 Task: Apply the image recolor is no color.
Action: Mouse moved to (190, 83)
Screenshot: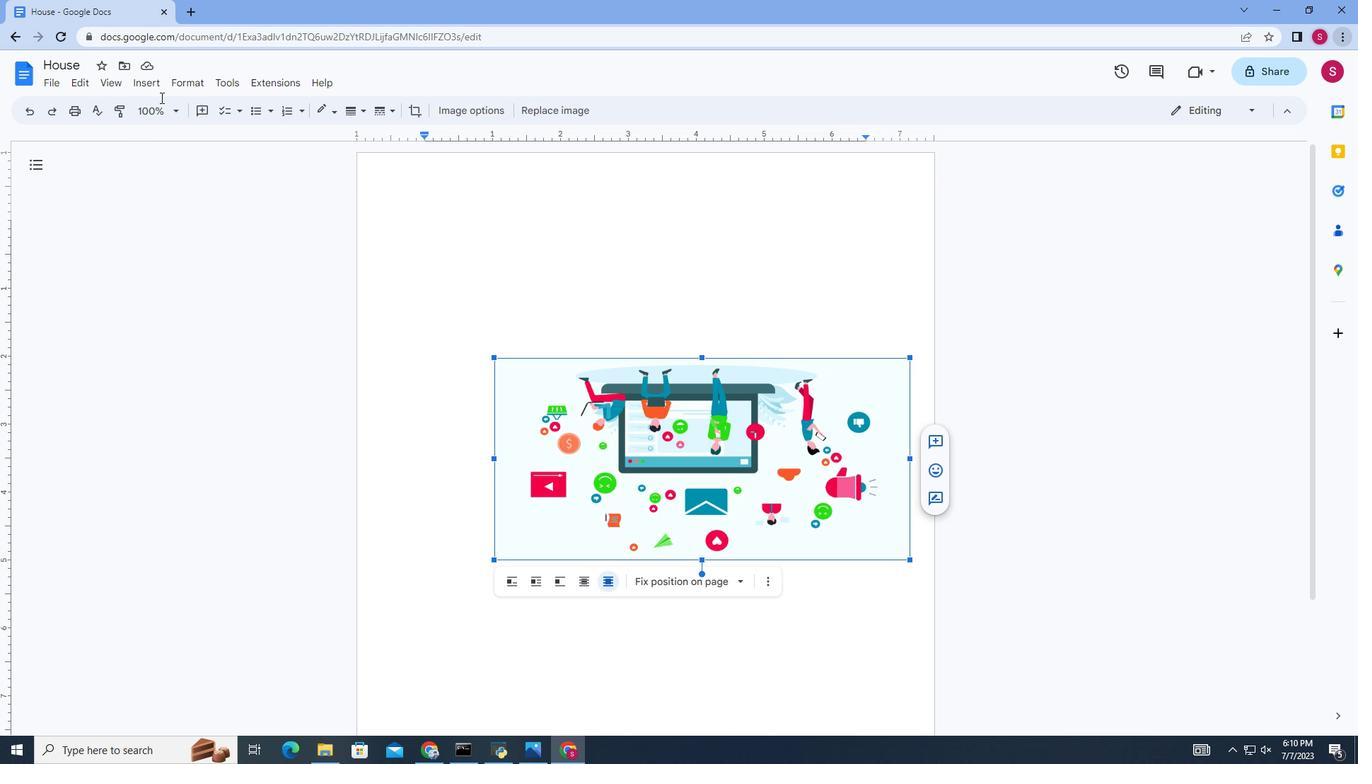 
Action: Mouse pressed left at (190, 83)
Screenshot: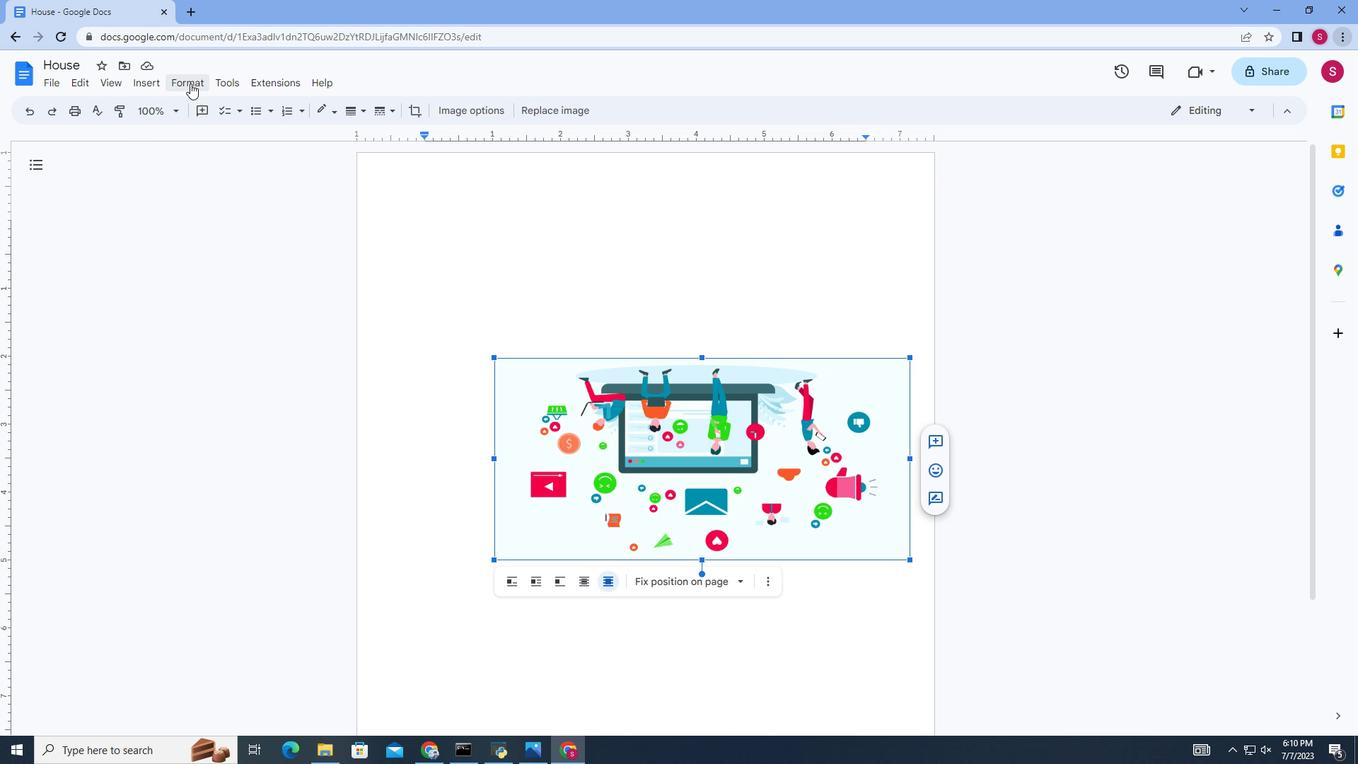 
Action: Mouse moved to (249, 356)
Screenshot: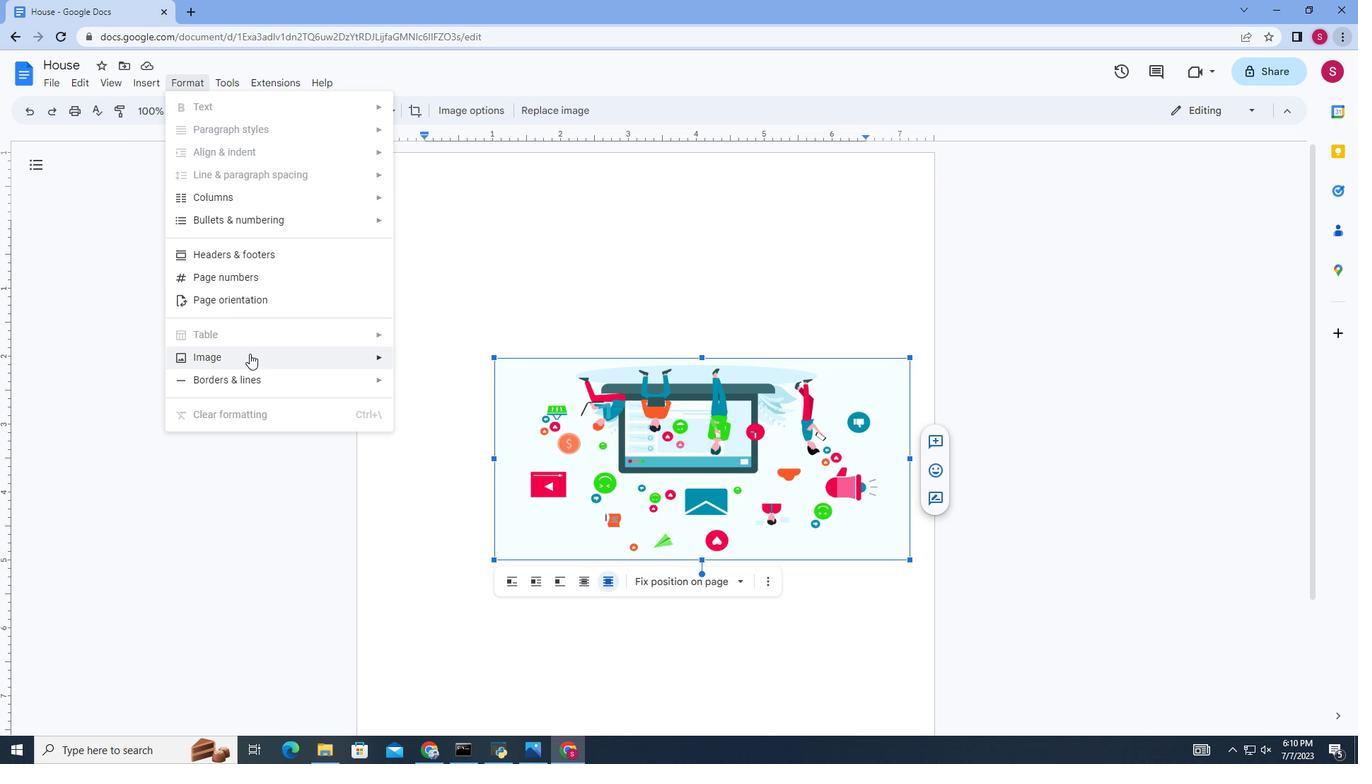 
Action: Mouse pressed left at (249, 356)
Screenshot: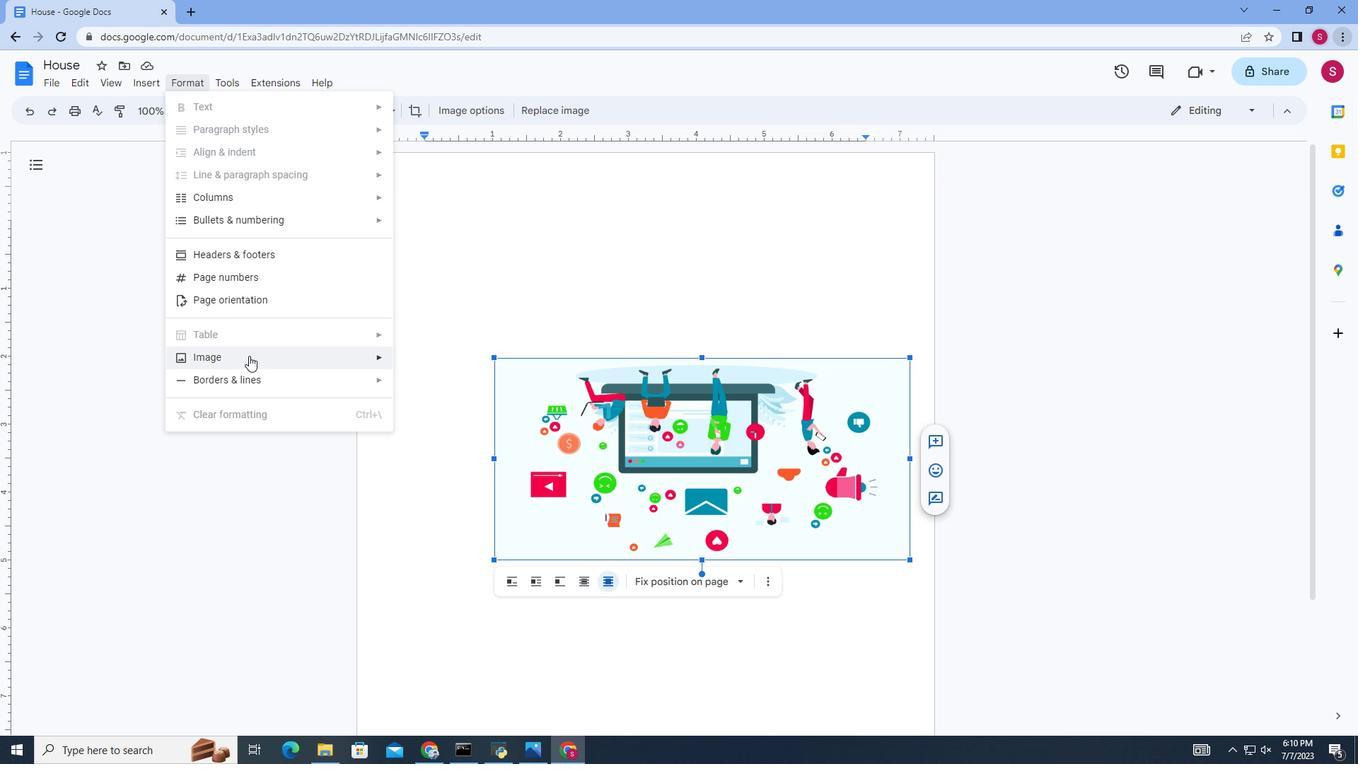 
Action: Mouse moved to (438, 423)
Screenshot: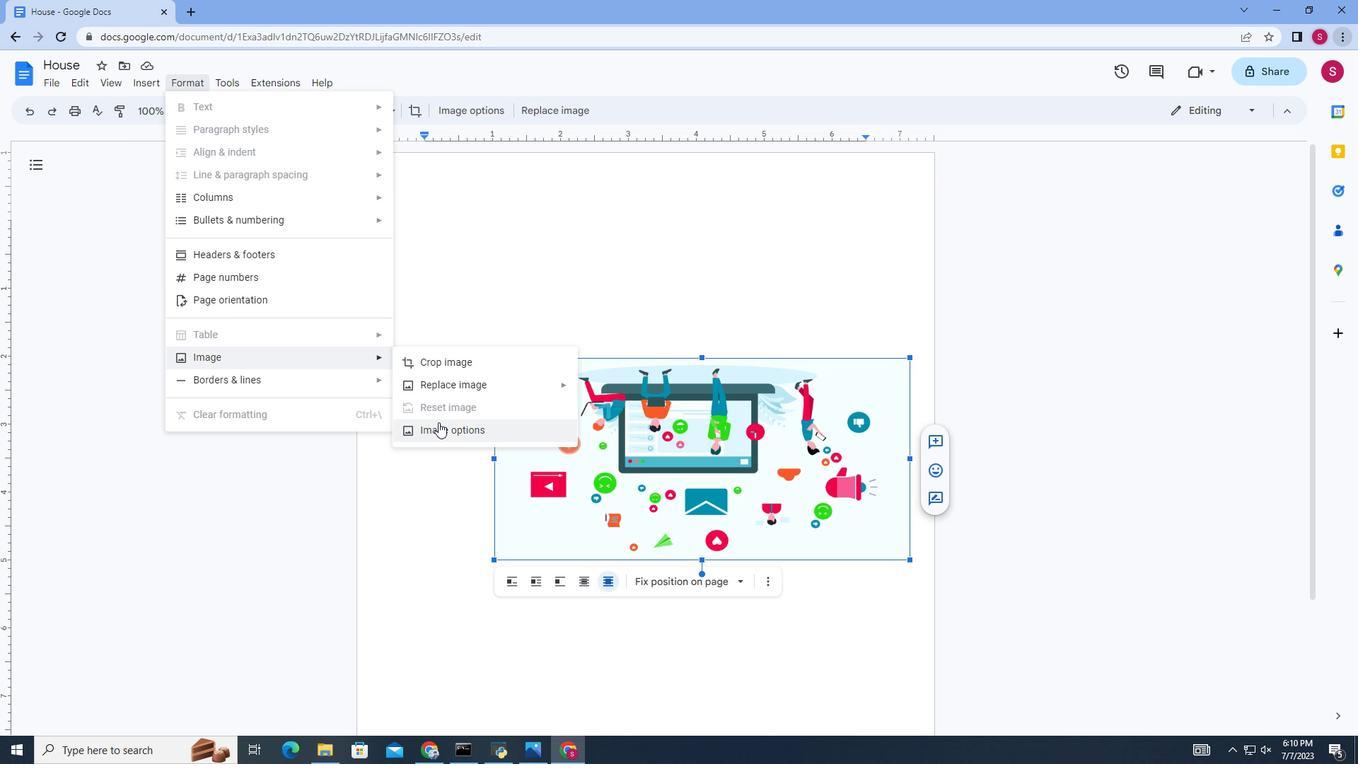 
Action: Mouse pressed left at (438, 423)
Screenshot: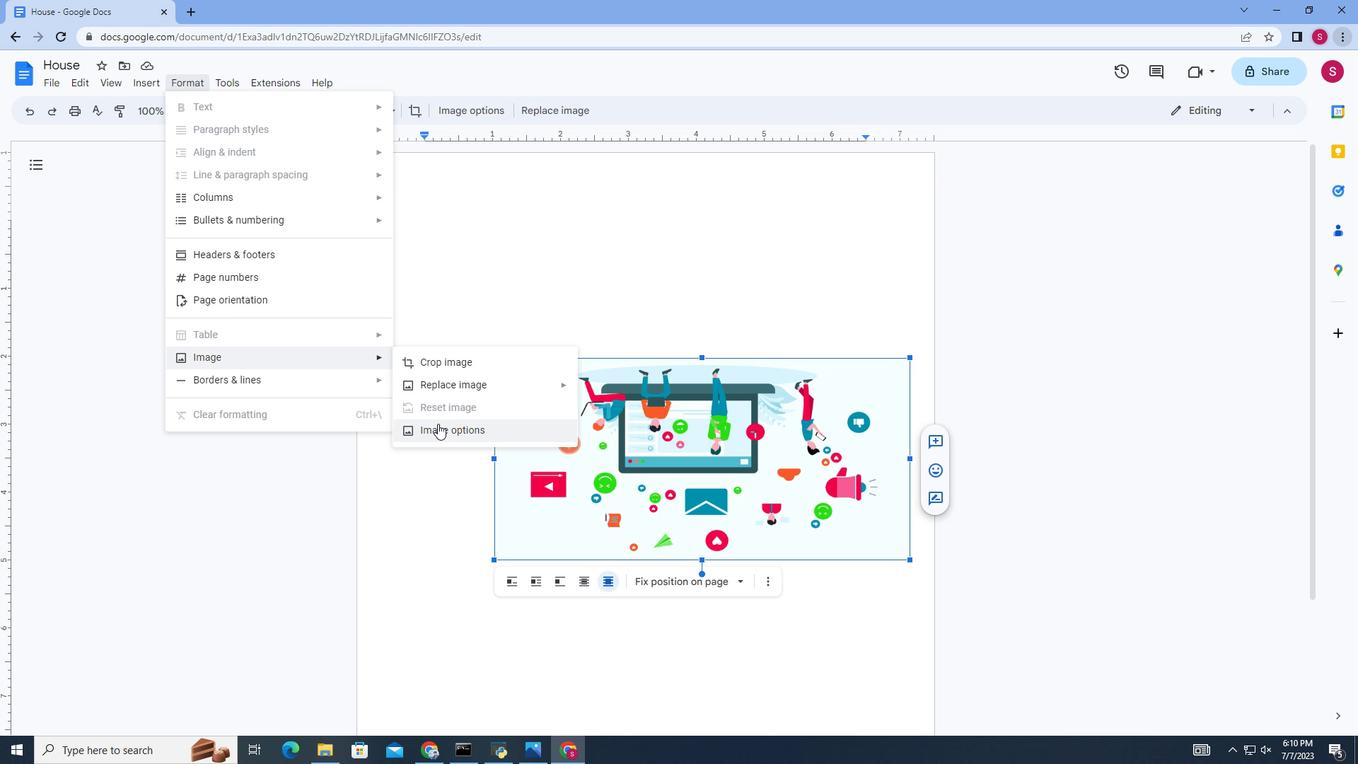 
Action: Mouse moved to (1152, 604)
Screenshot: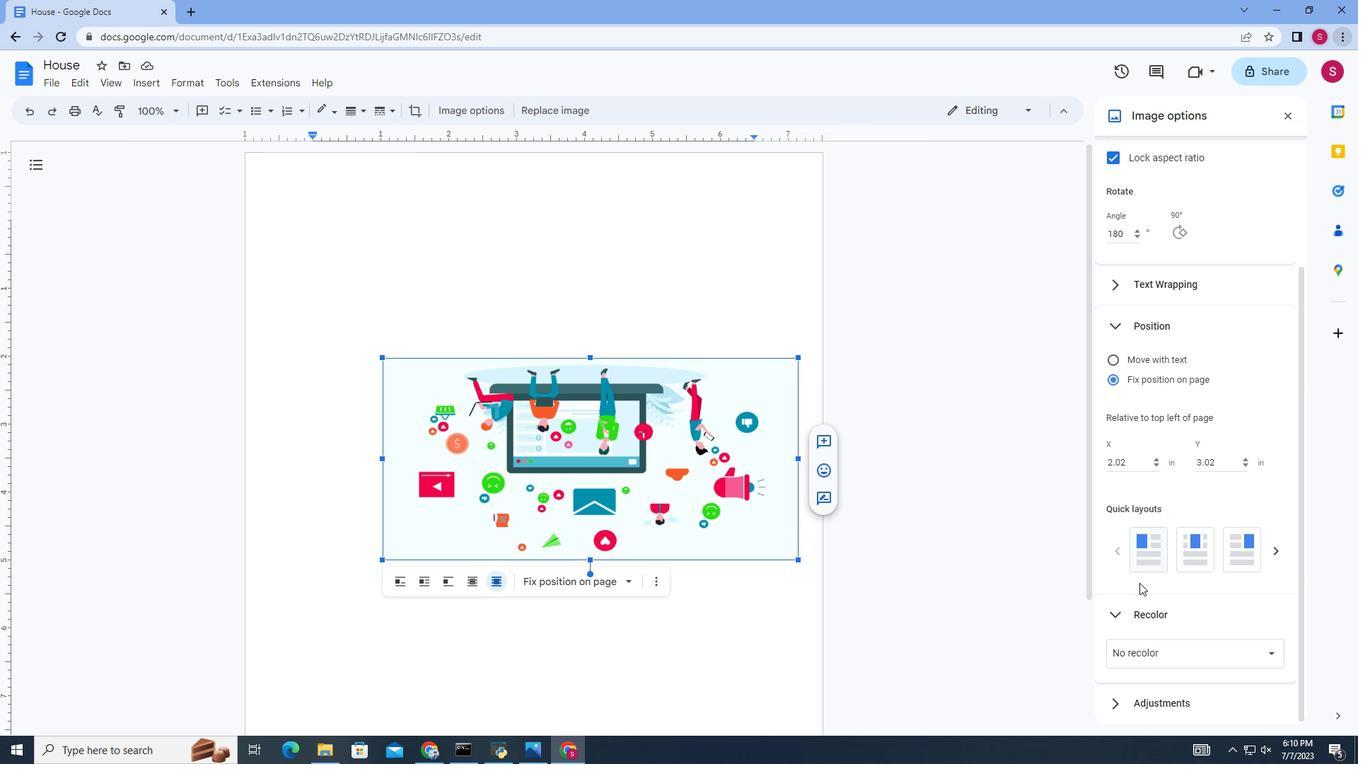 
Action: Mouse scrolled (1152, 603) with delta (0, 0)
Screenshot: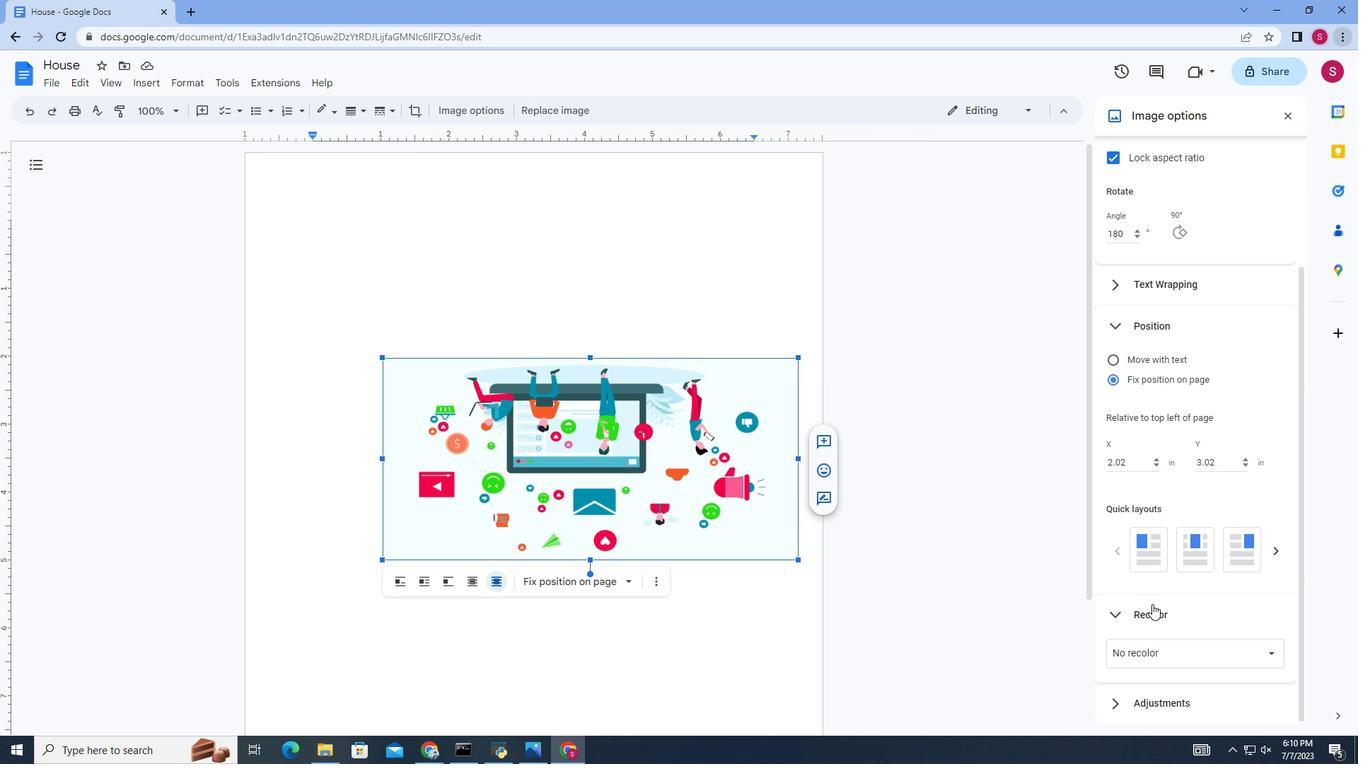 
Action: Mouse scrolled (1152, 603) with delta (0, 0)
Screenshot: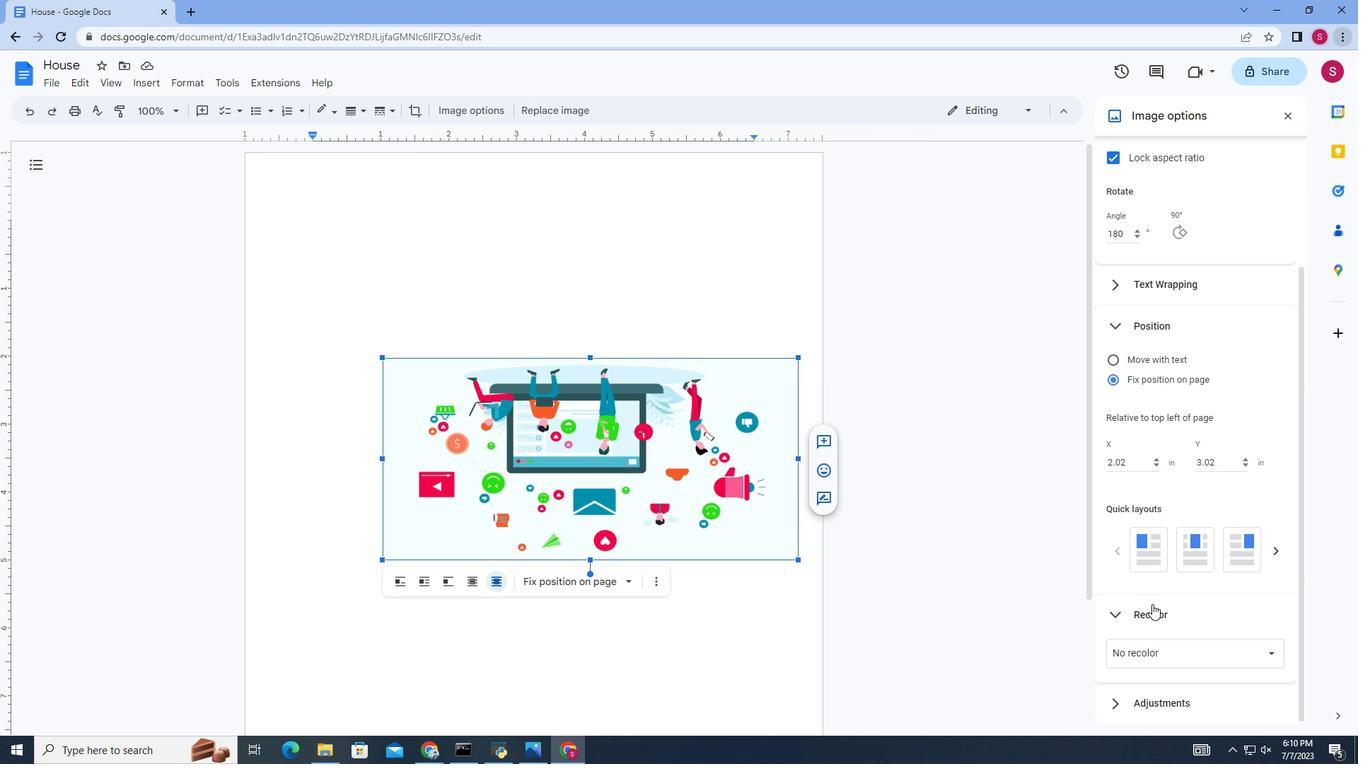 
Action: Mouse scrolled (1152, 603) with delta (0, 0)
Screenshot: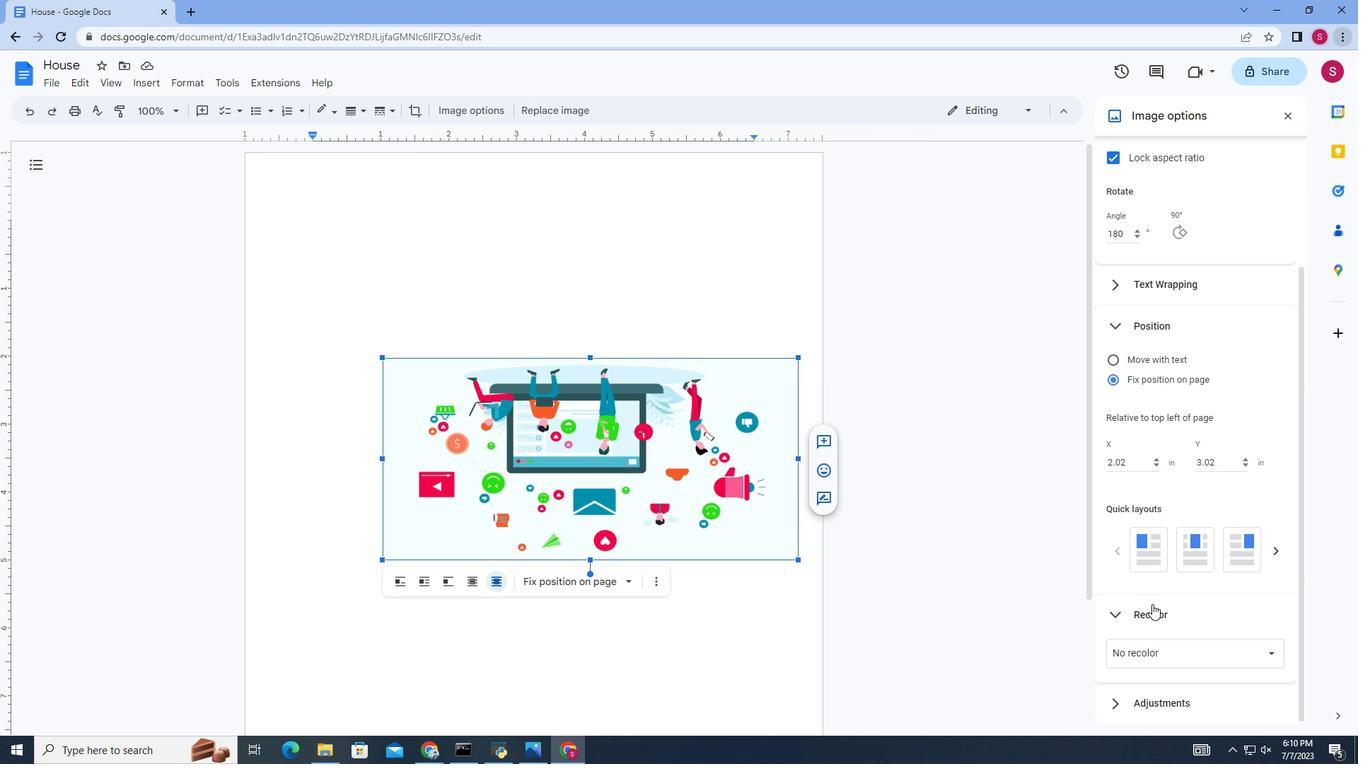 
Action: Mouse moved to (1156, 616)
Screenshot: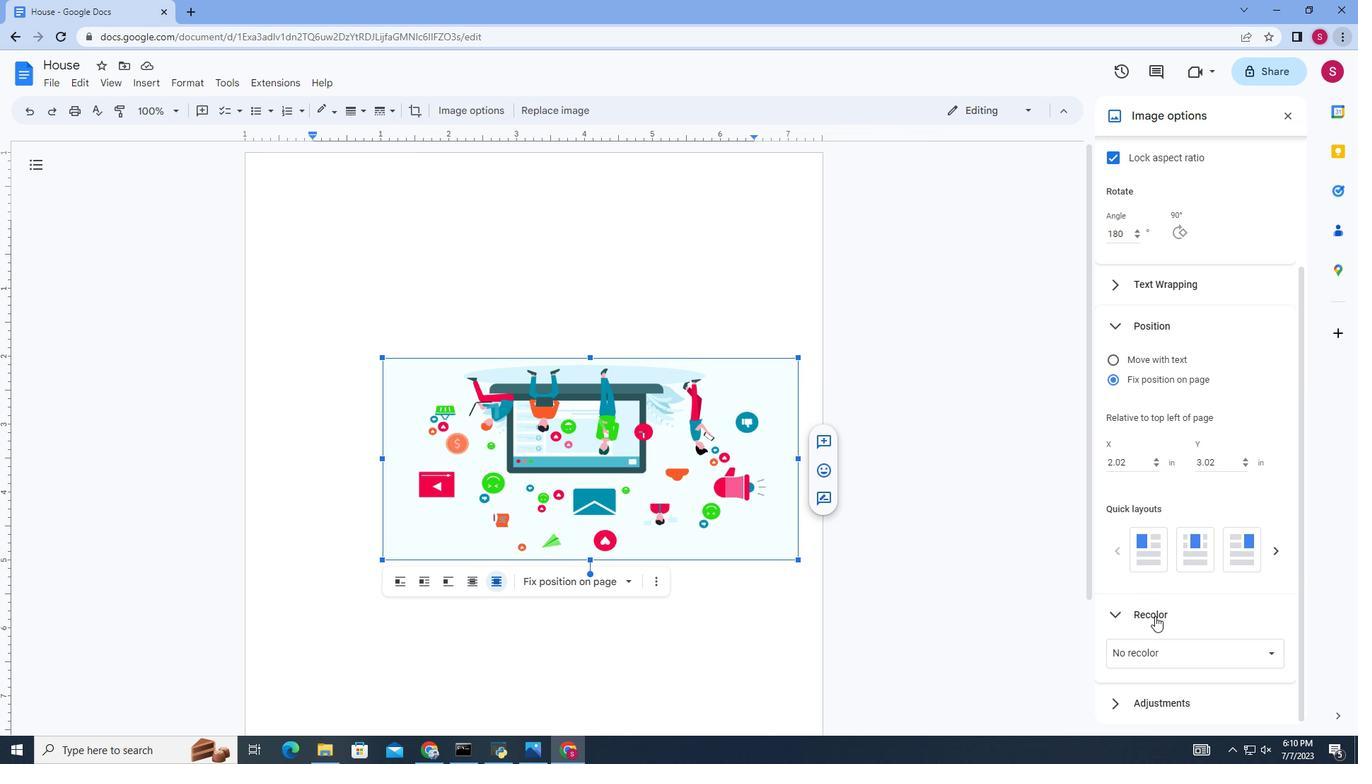 
Action: Mouse pressed left at (1156, 616)
Screenshot: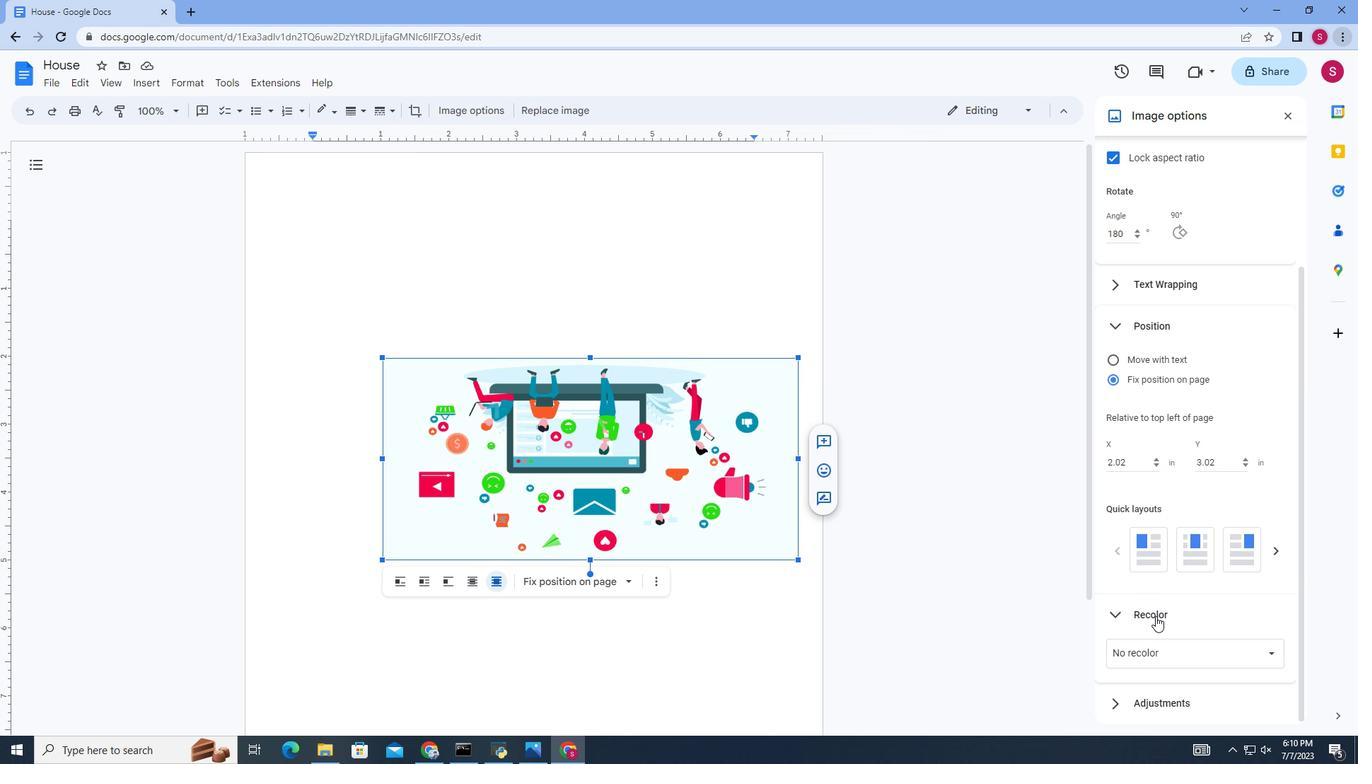 
Action: Mouse moved to (1155, 662)
Screenshot: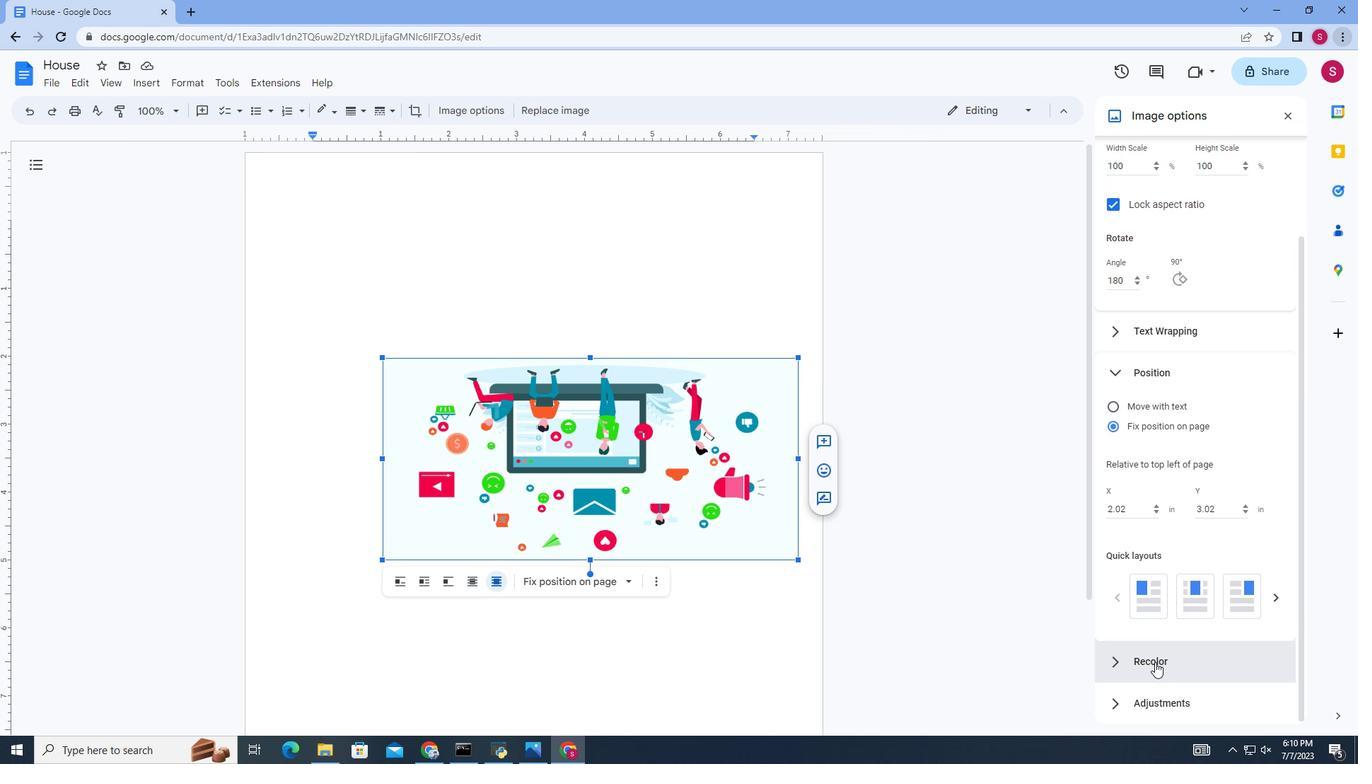 
Action: Mouse pressed left at (1155, 662)
Screenshot: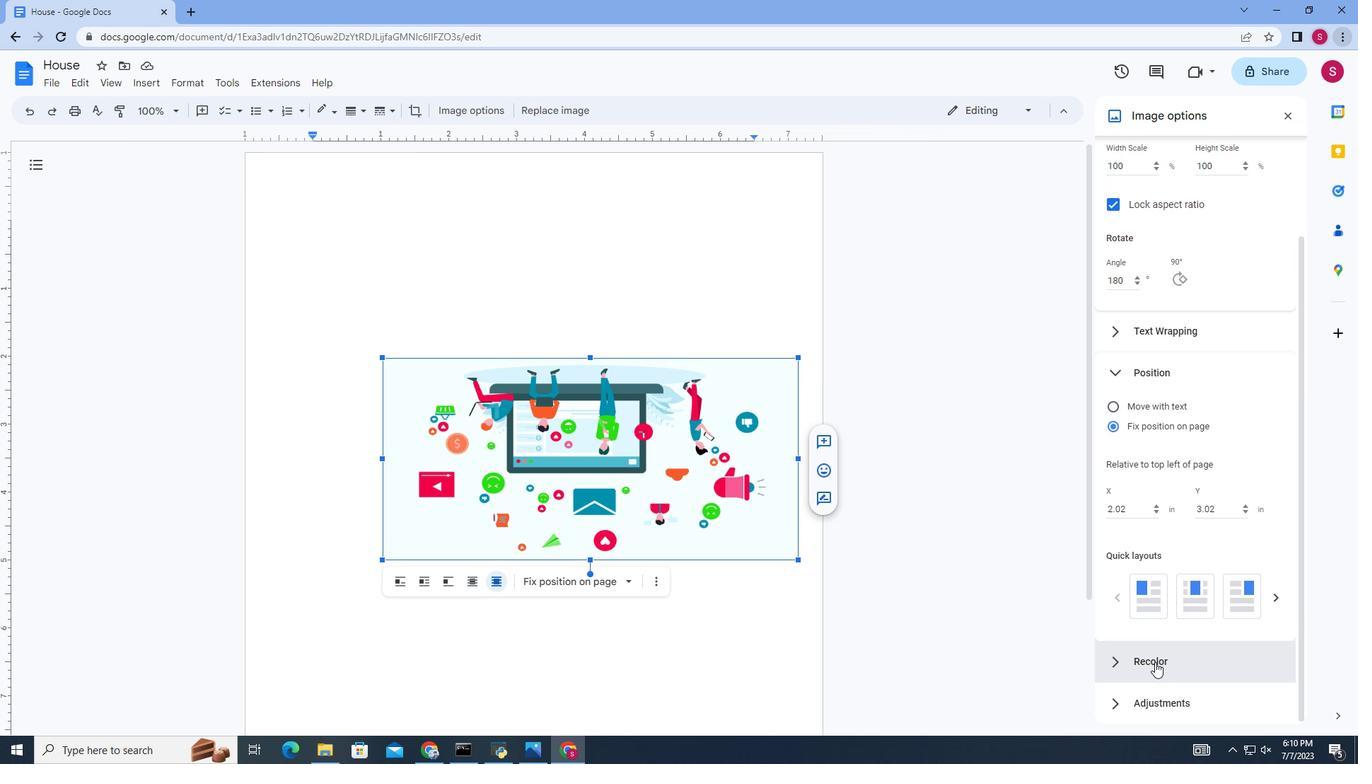 
Action: Mouse moved to (1155, 651)
Screenshot: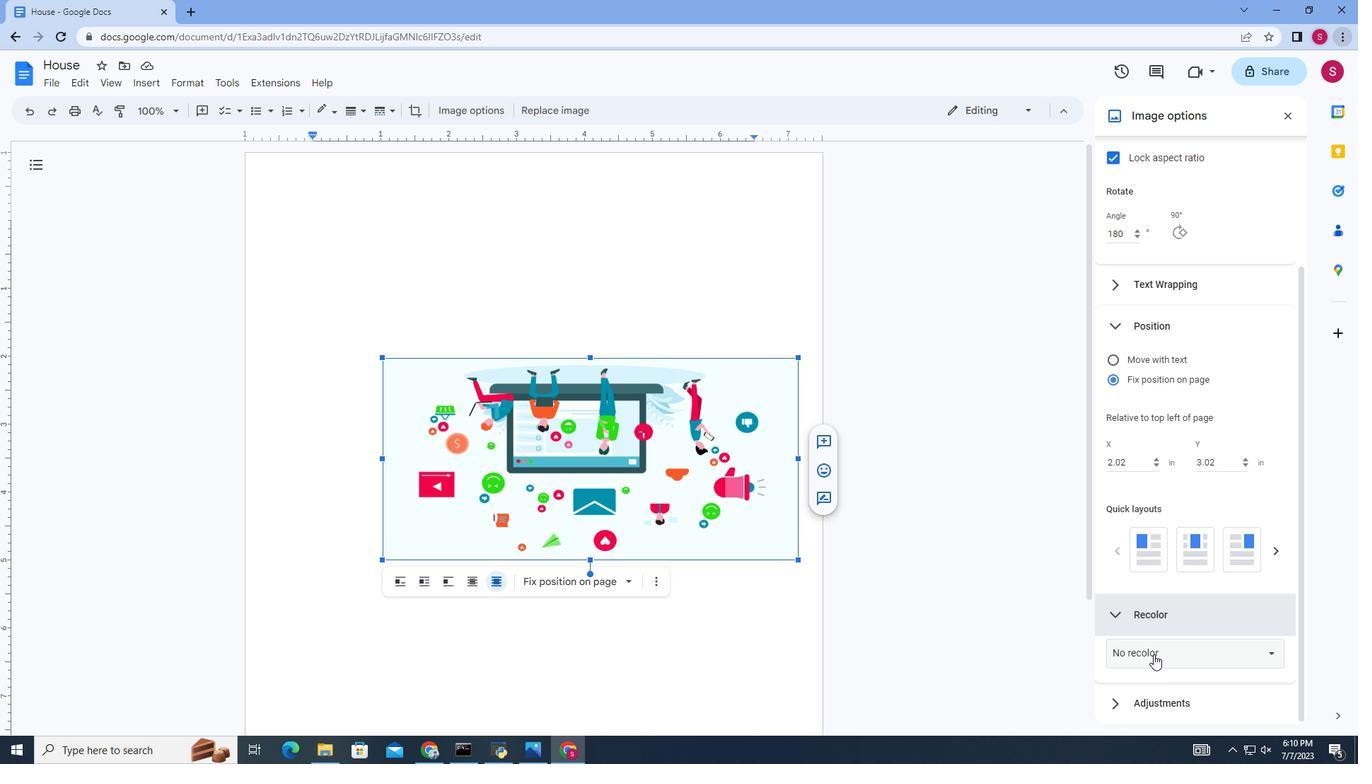 
Action: Mouse pressed left at (1155, 651)
Screenshot: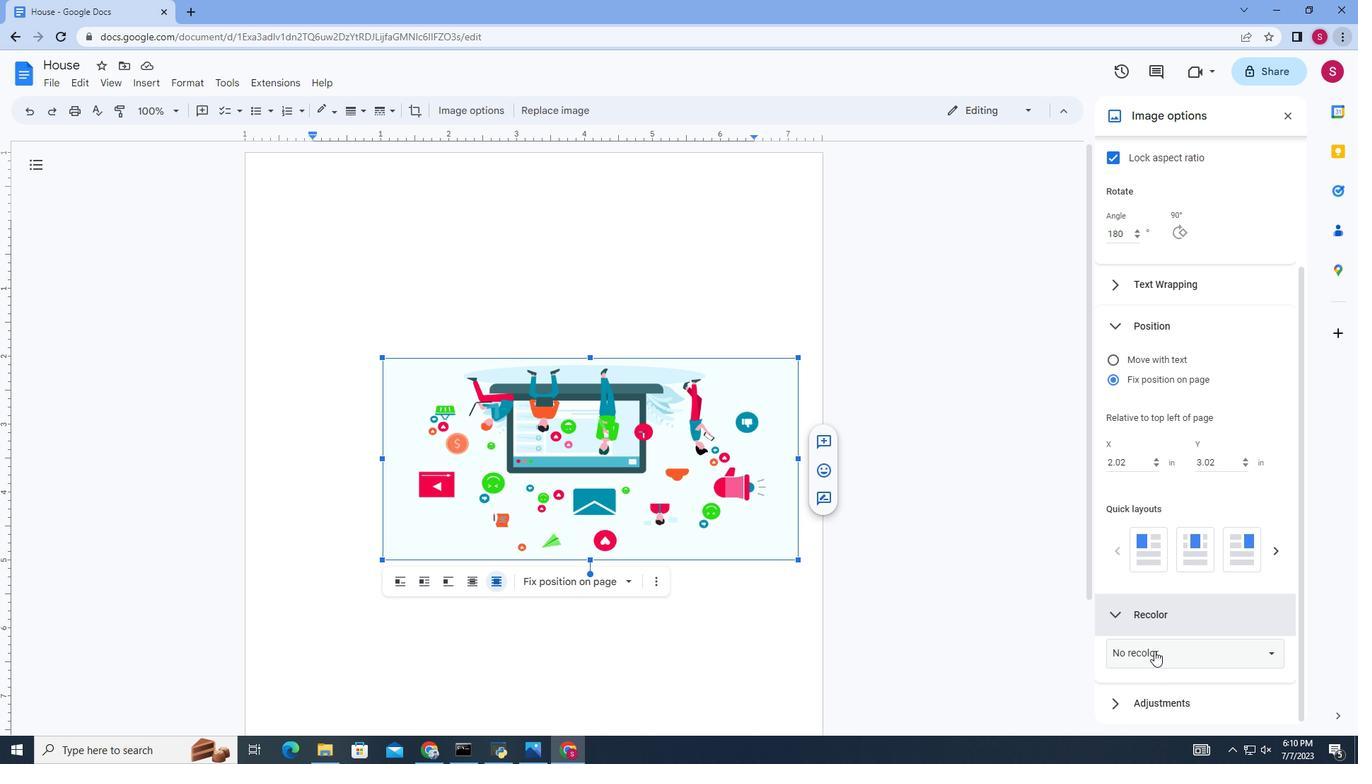 
Action: Mouse moved to (1157, 171)
Screenshot: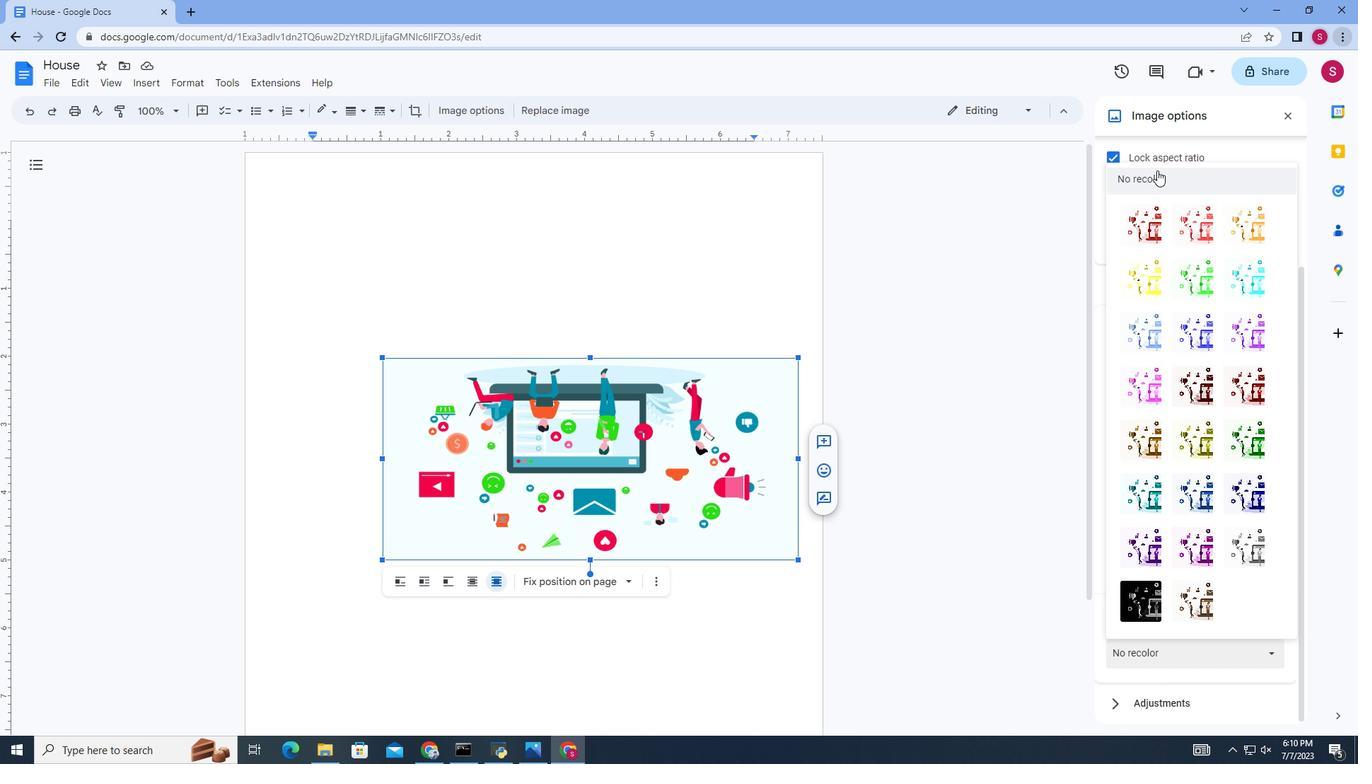 
Action: Mouse pressed left at (1157, 171)
Screenshot: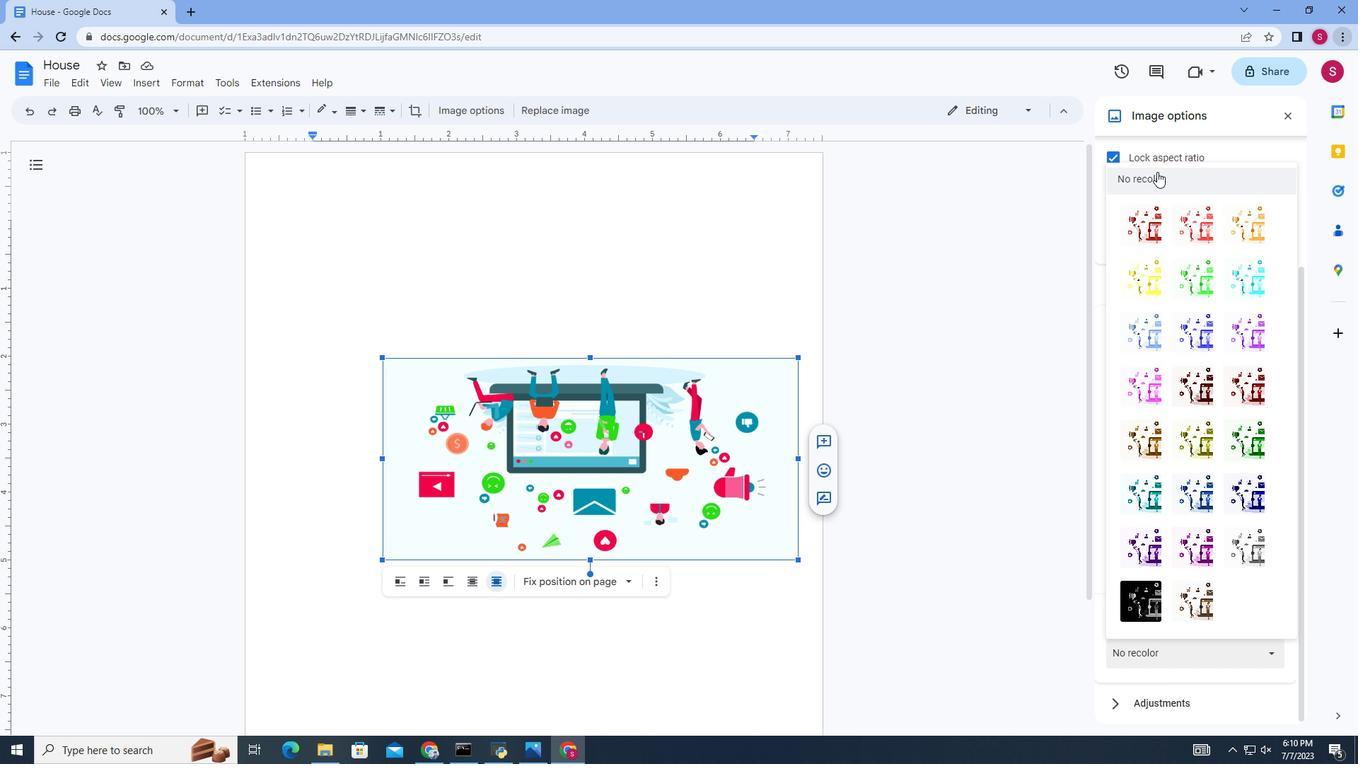 
Action: Mouse moved to (955, 414)
Screenshot: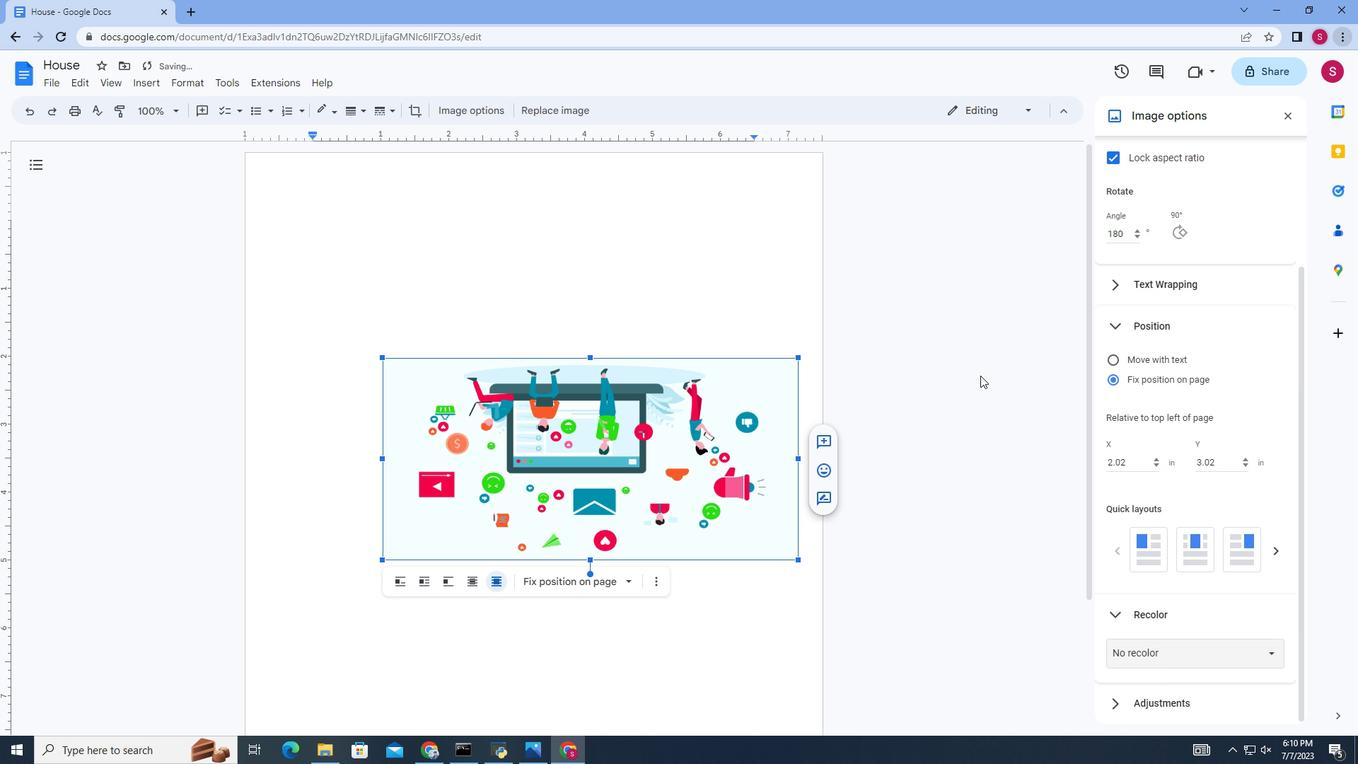 
